 Task: Schedule a team meeting with a high priority, set the start date to 6/26/2023, and the due date to 7/1/2023. Include a detailed agenda in the description.
Action: Mouse moved to (18, 159)
Screenshot: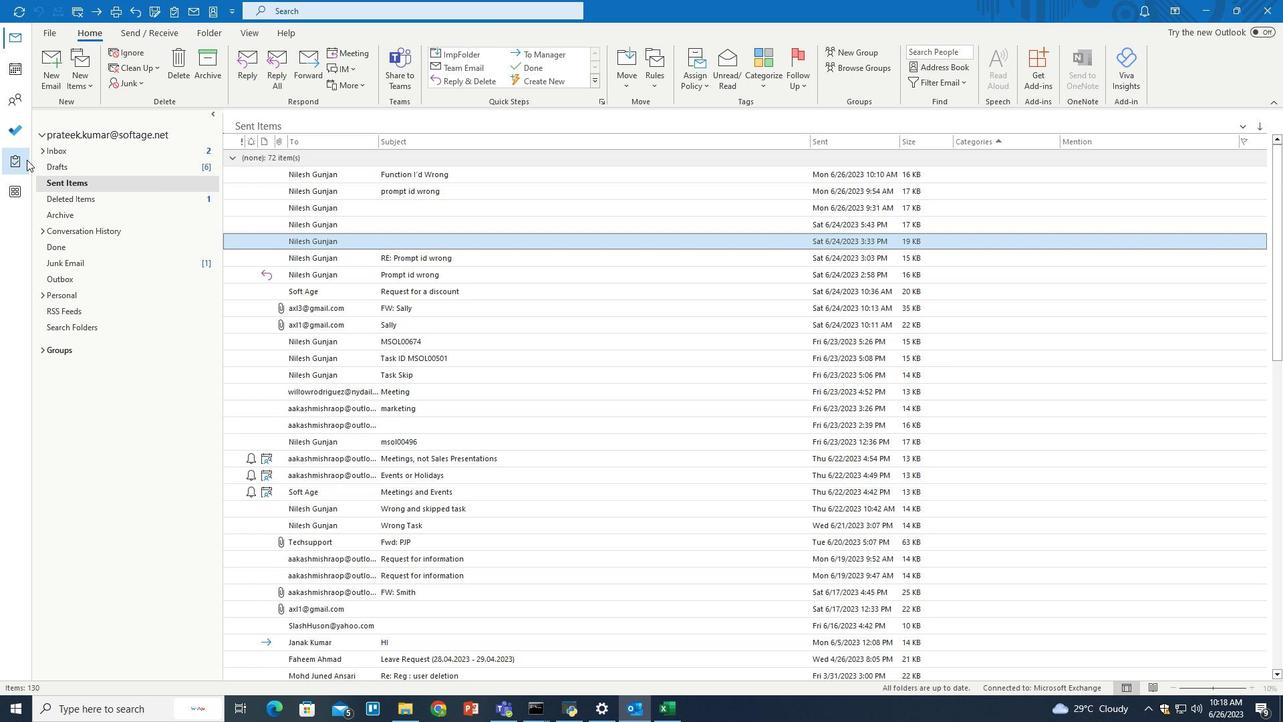 
Action: Mouse pressed left at (18, 159)
Screenshot: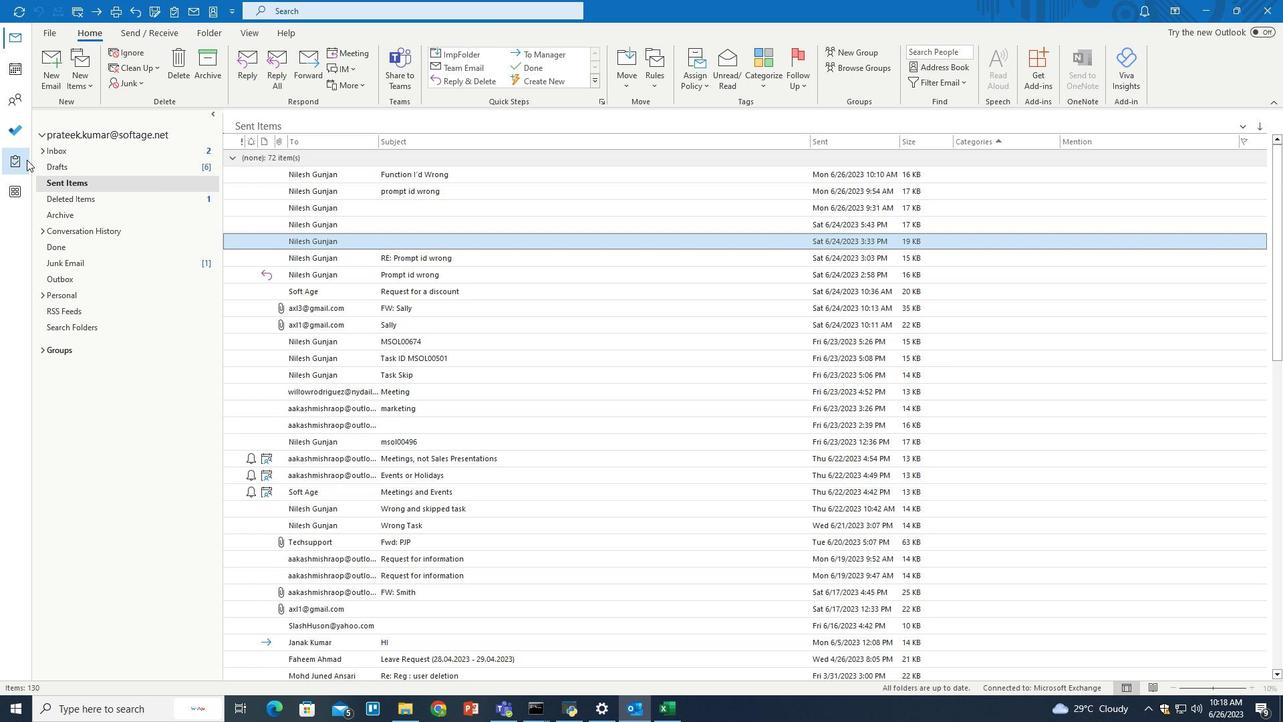 
Action: Mouse moved to (49, 54)
Screenshot: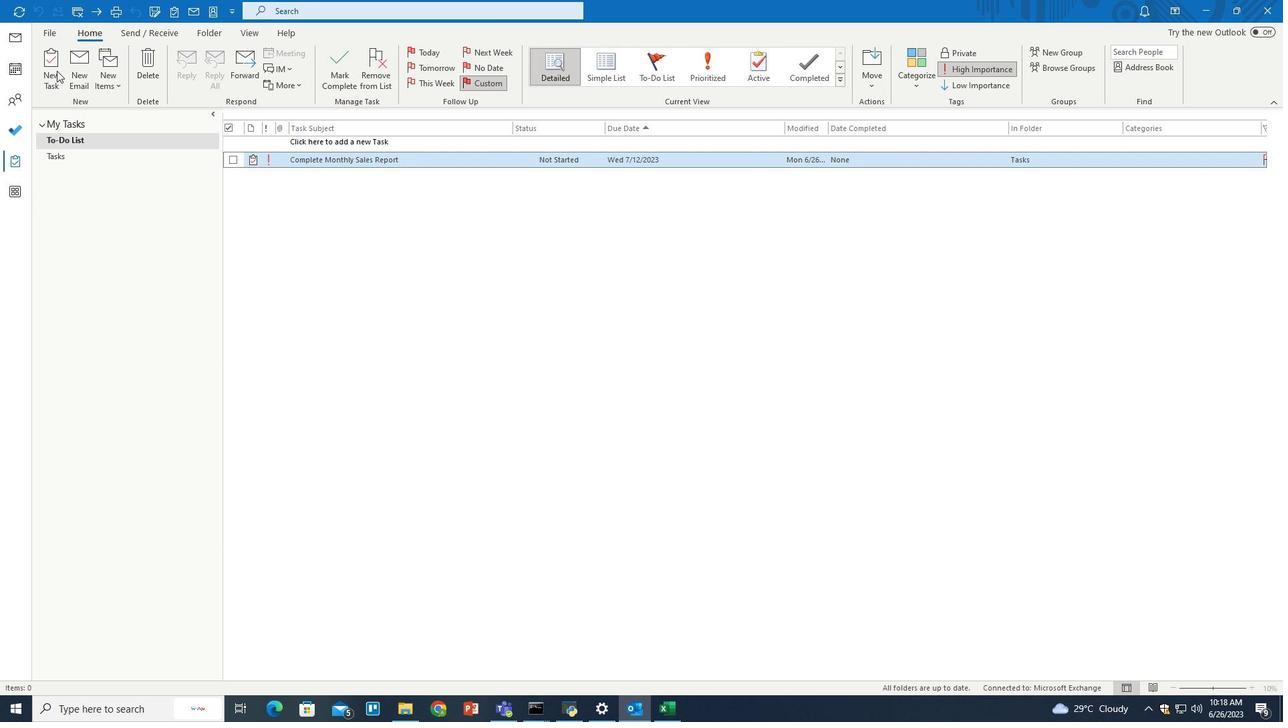 
Action: Mouse pressed left at (49, 54)
Screenshot: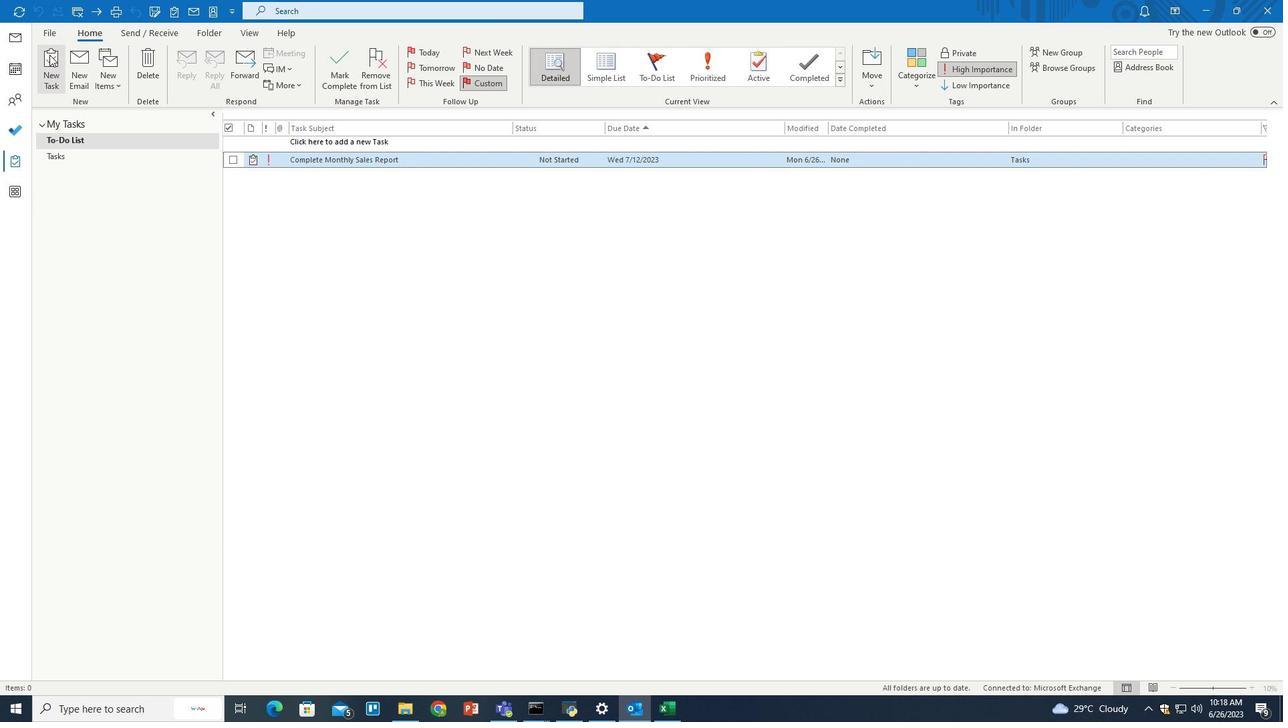 
Action: Mouse moved to (251, 141)
Screenshot: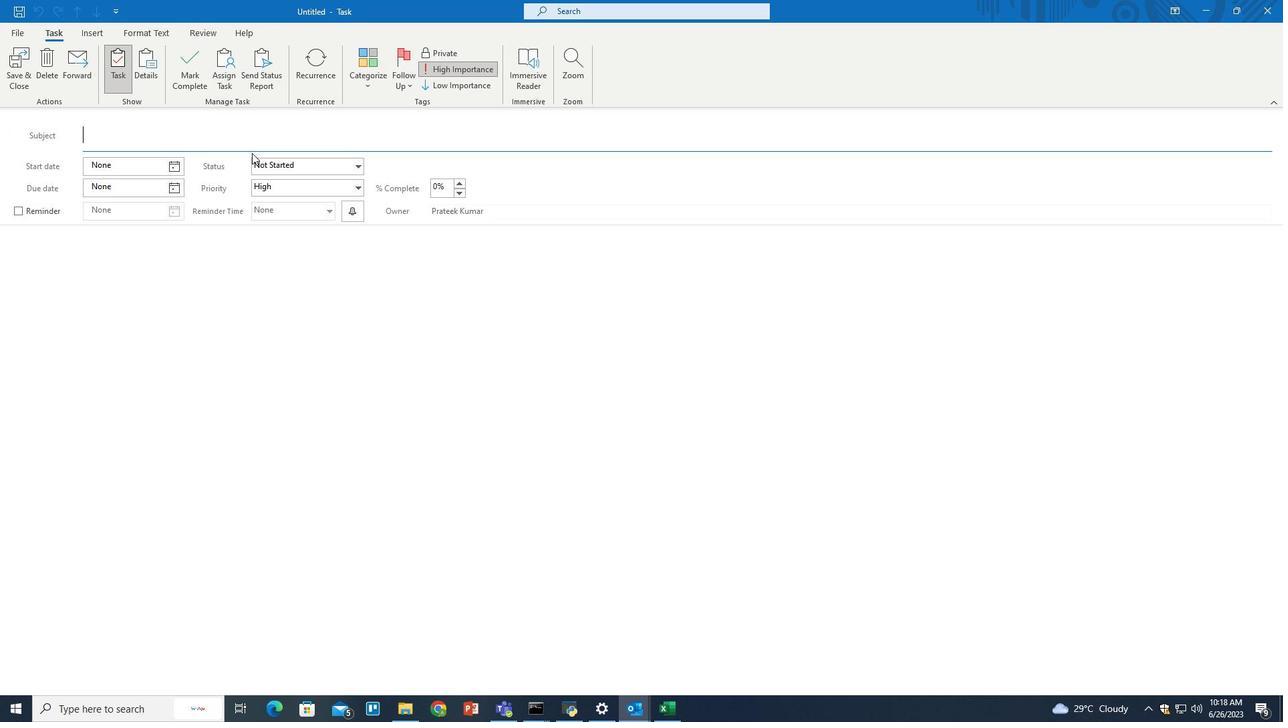 
Action: Mouse pressed left at (251, 141)
Screenshot: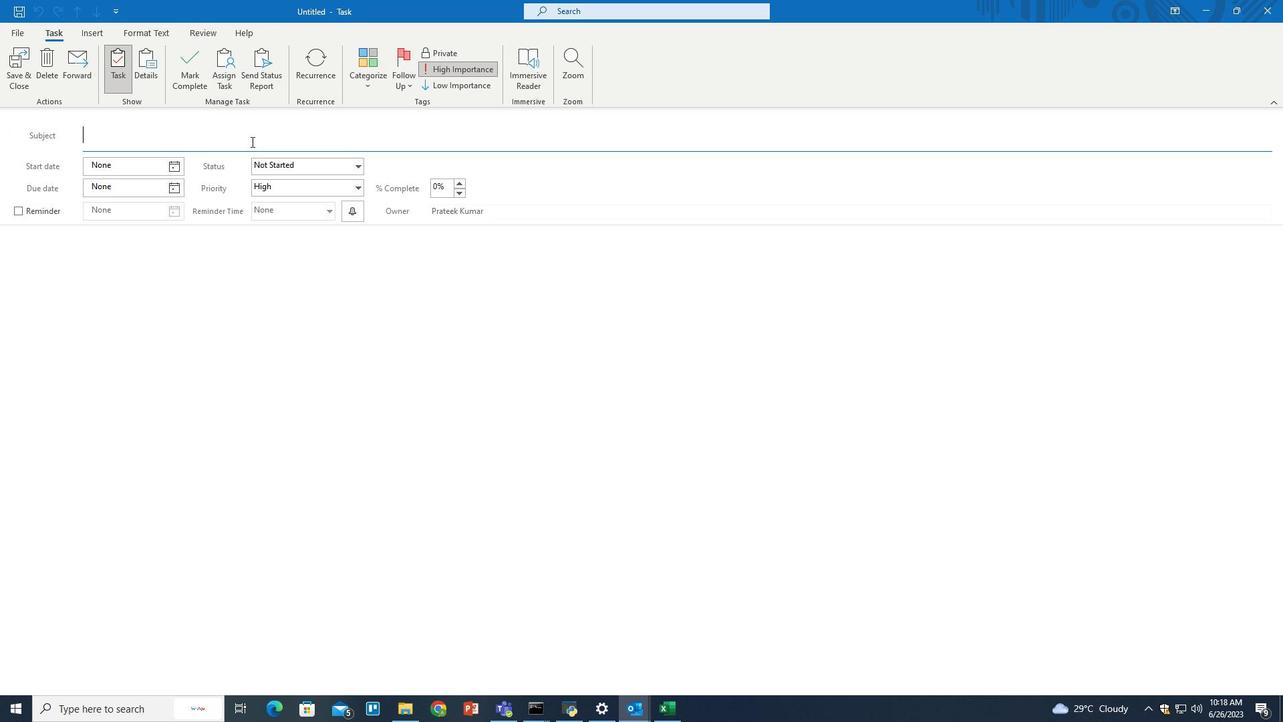 
Action: Key pressed <Key.shift>Schedule<Key.space><Key.shift>Team<Key.space><Key.shift>Meeting
Screenshot: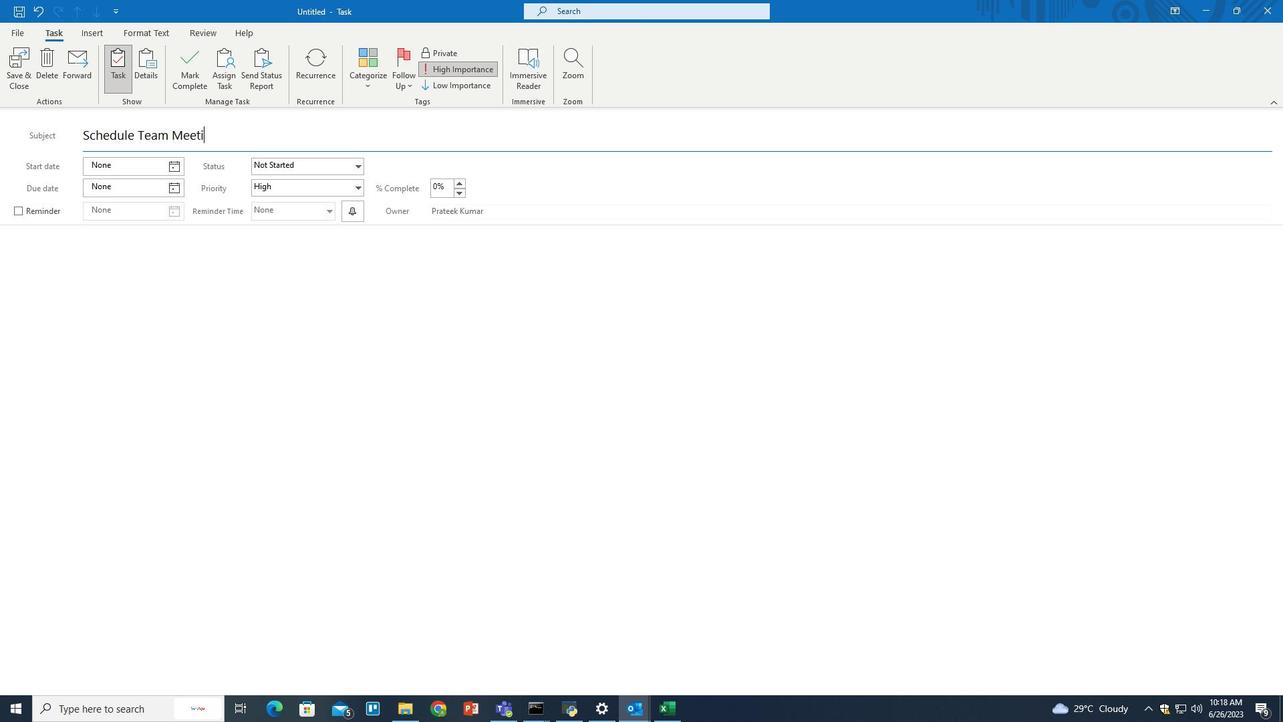 
Action: Mouse moved to (247, 251)
Screenshot: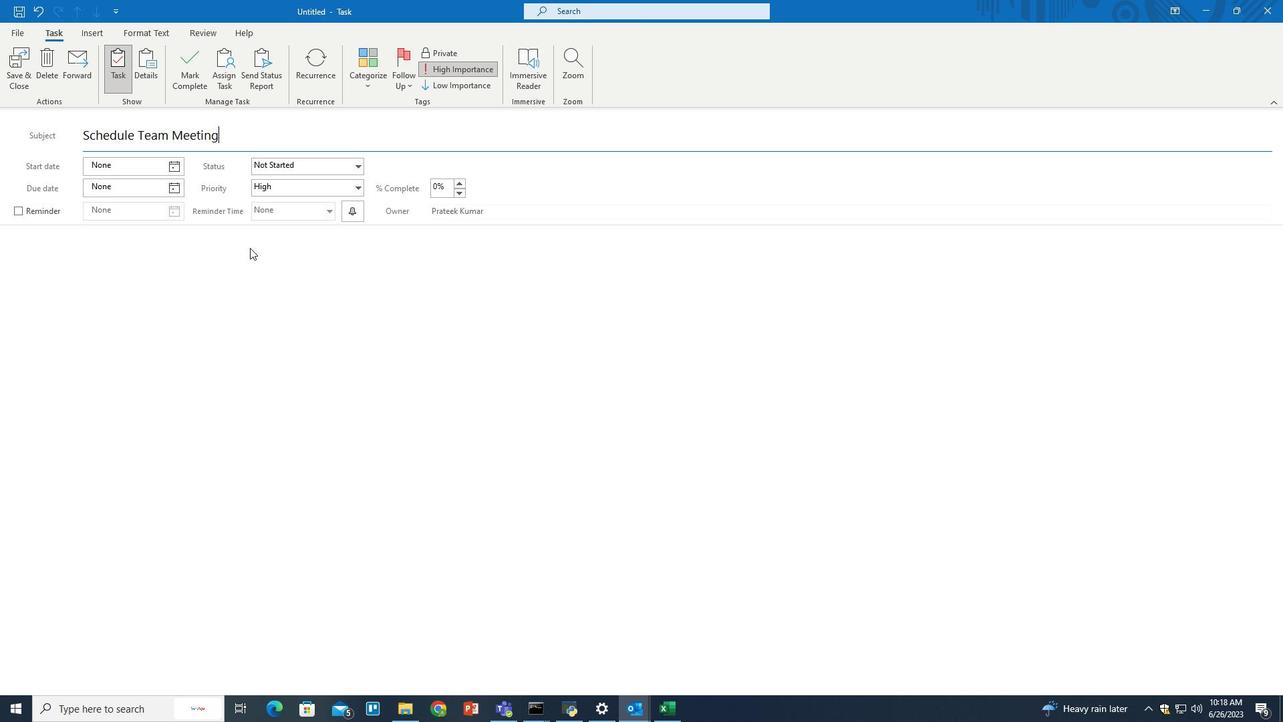 
Action: Mouse pressed left at (247, 251)
Screenshot: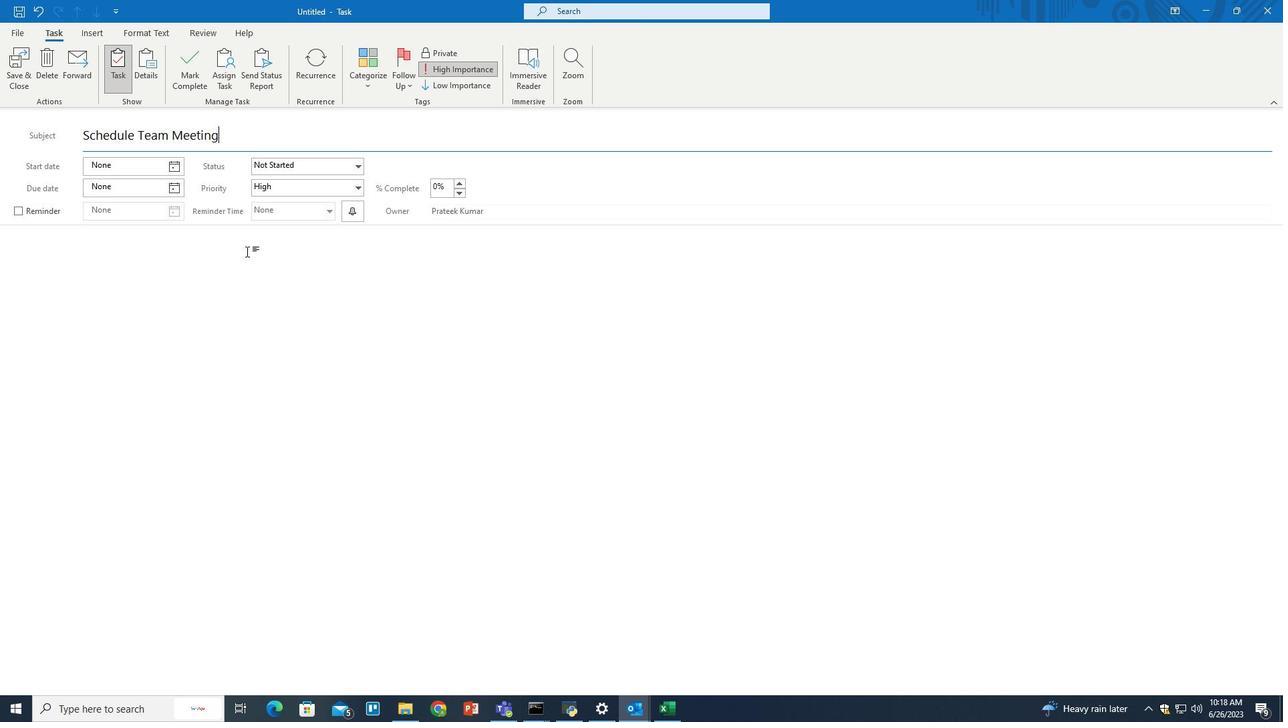 
Action: Key pressed <Key.shift>Coordinate<Key.space>a<Key.space>team<Key.space>meeting<Key.space>to<Key.space>discuss<Key.space>upcoming<Key.space>project<Key.space>milestones,<Key.space>asi<Key.backspace>sign<Key.space>tasks,<Key.space>and<Key.space>address<Key.space>any<Key.space>challenges.<Key.space><Key.shift>Set<Key.space>an<Key.space>agenda<Key.space>and<Key.space>a<Key.backspace>share<Key.space>it<Key.space>with<Key.space>team<Key.space>members.
Screenshot: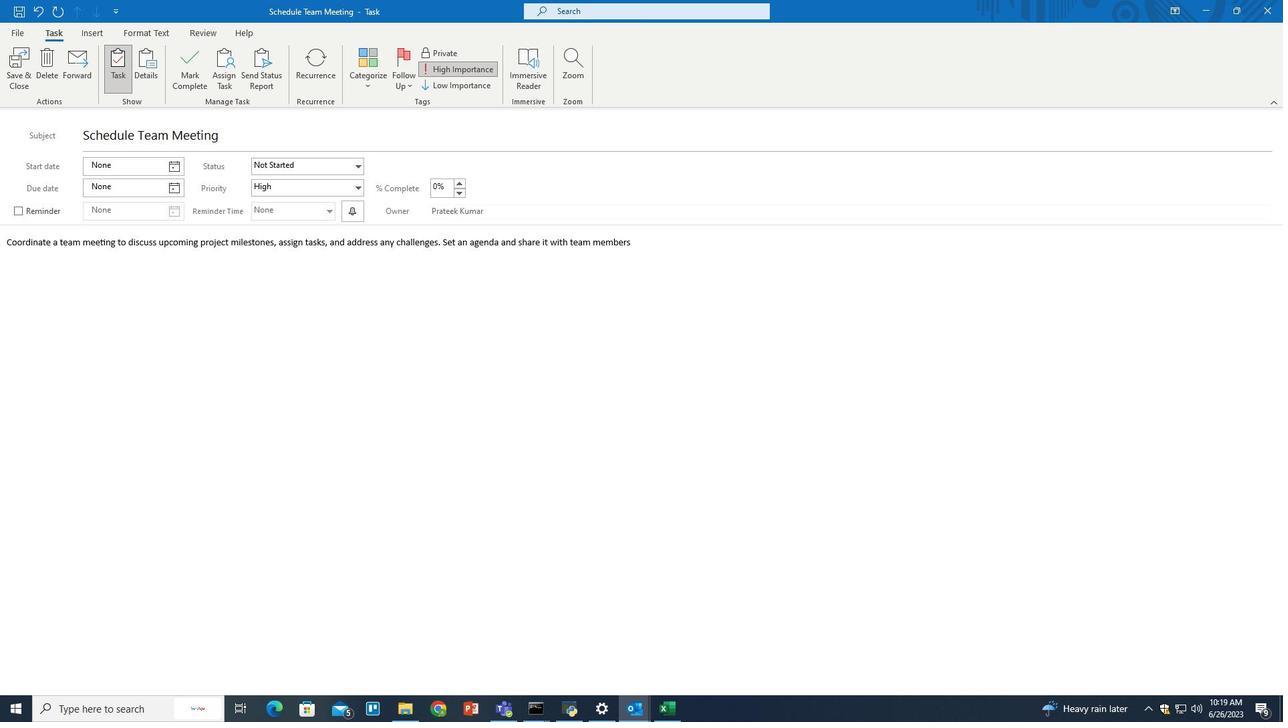 
Action: Mouse moved to (169, 166)
Screenshot: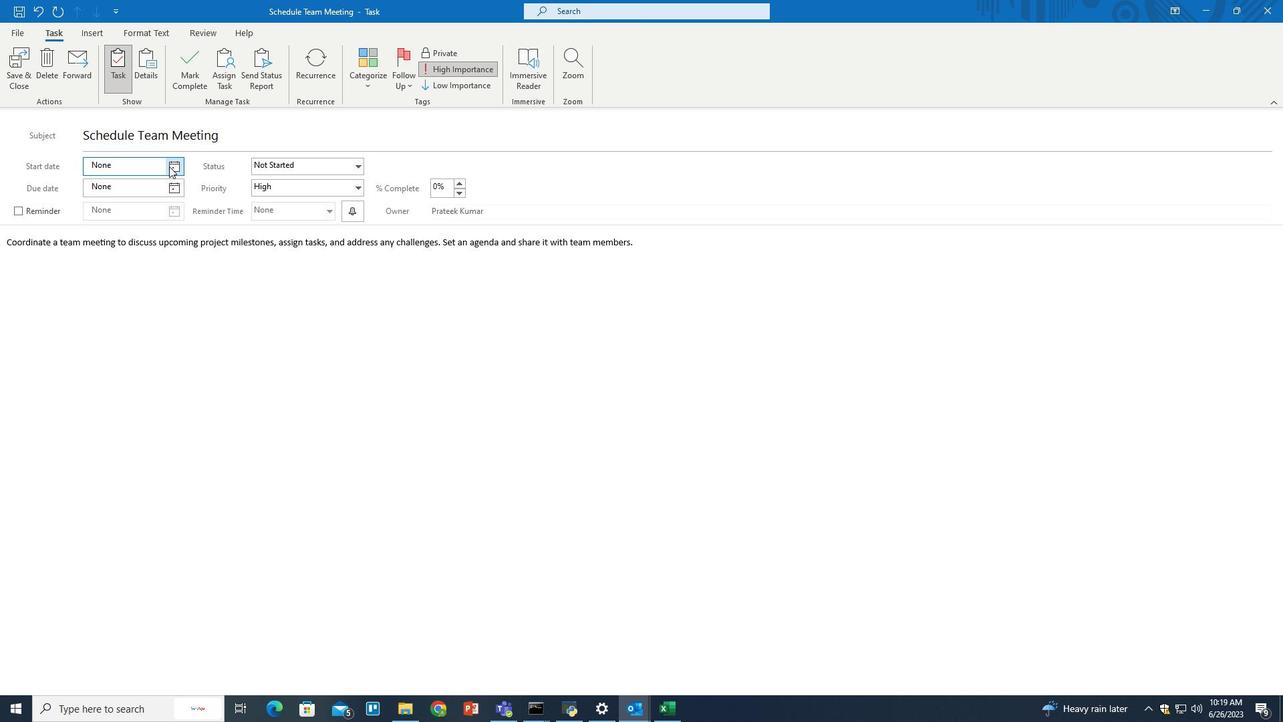 
Action: Mouse pressed left at (169, 166)
Screenshot: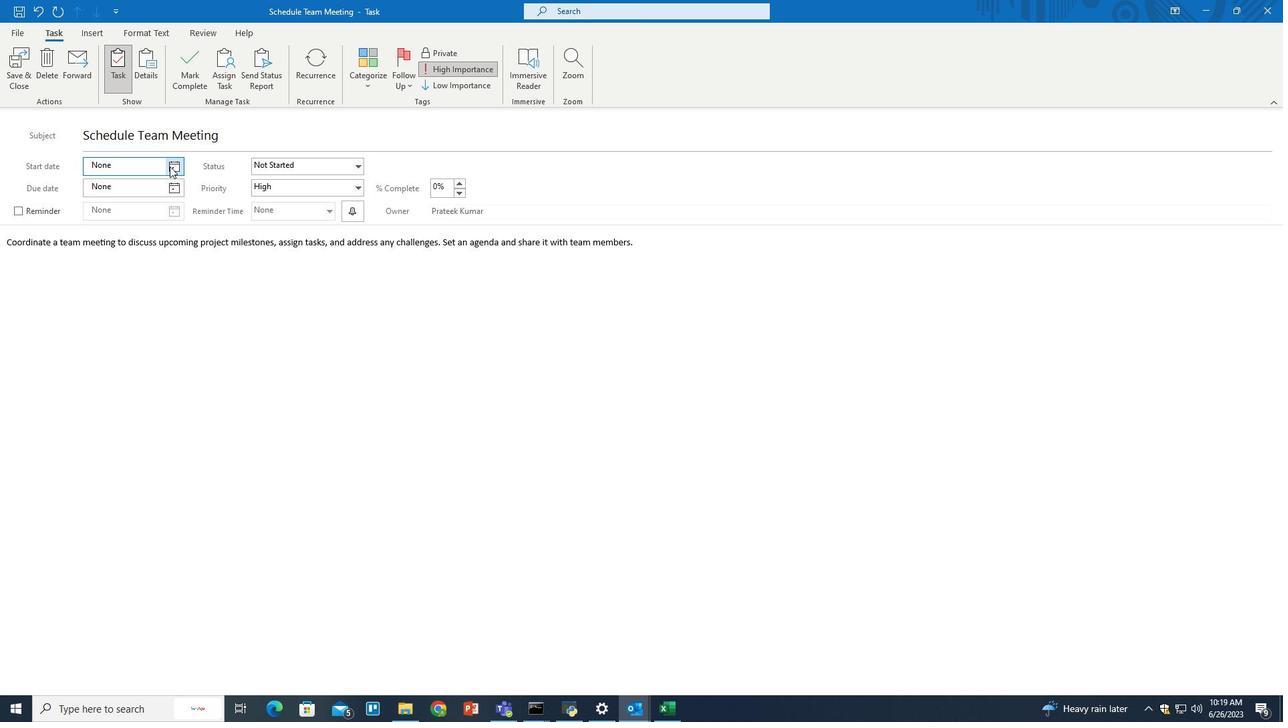 
Action: Mouse moved to (77, 314)
Screenshot: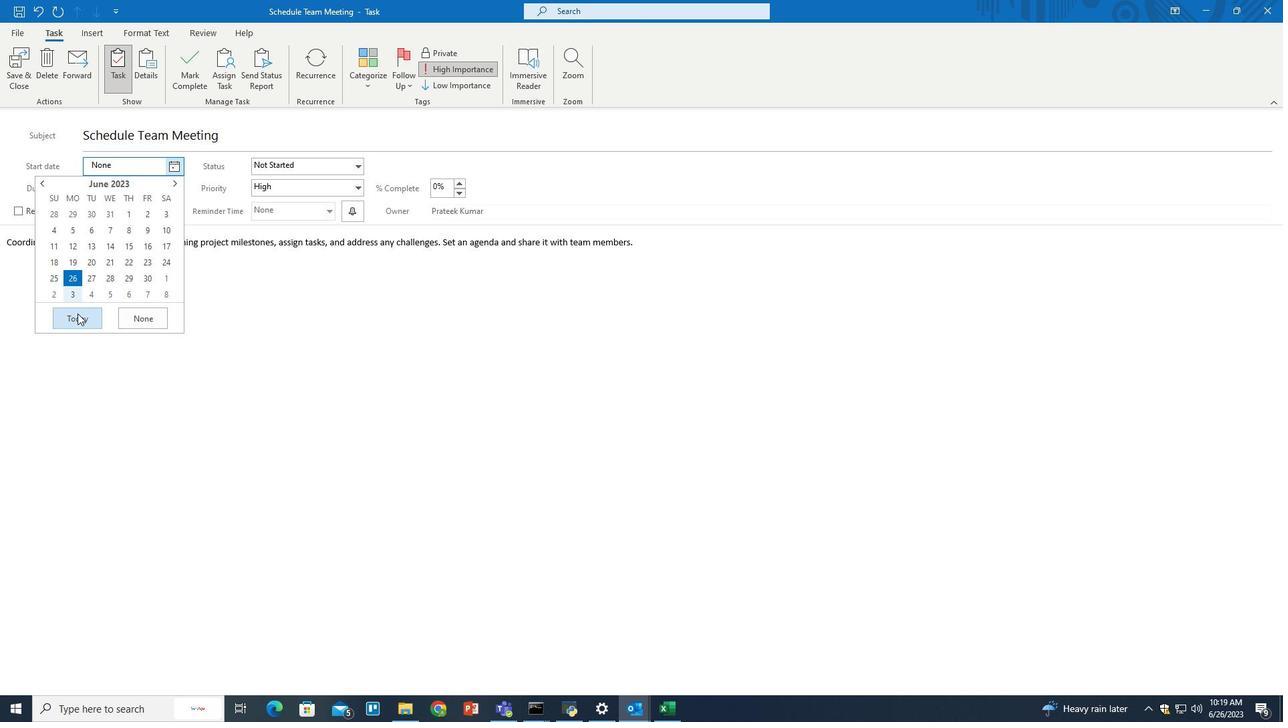 
Action: Mouse pressed left at (77, 314)
Screenshot: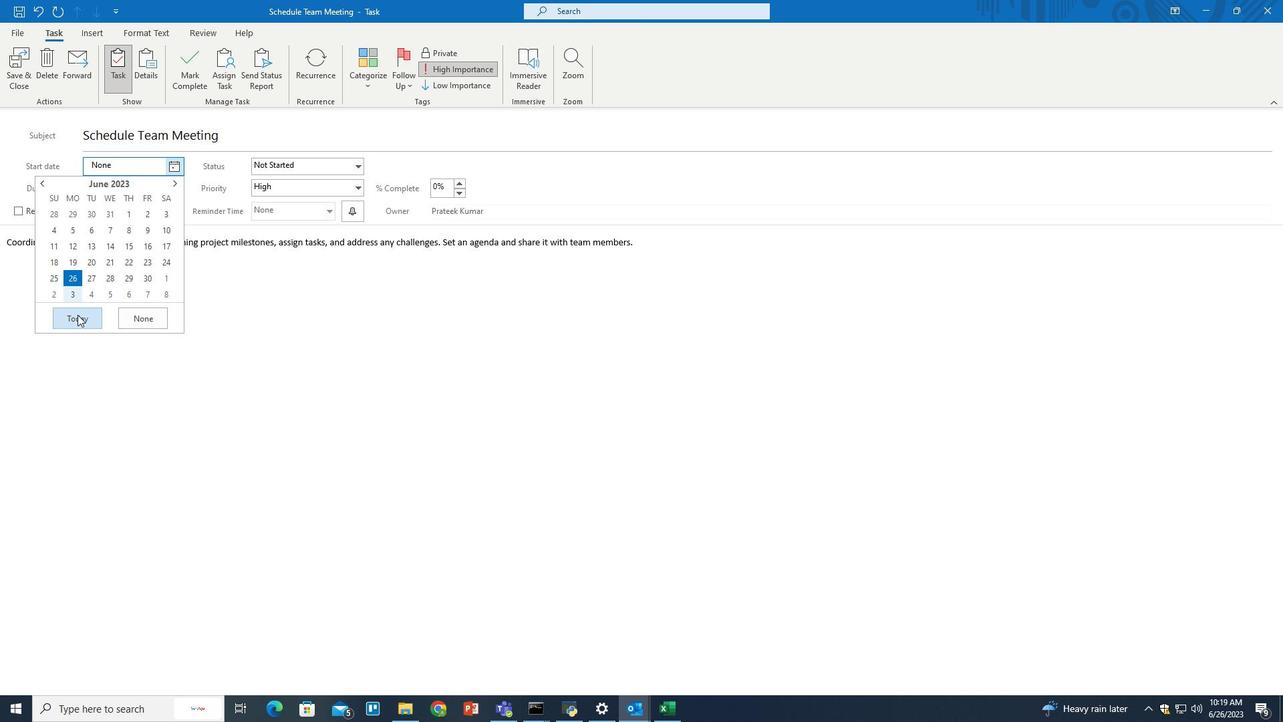 
Action: Mouse moved to (179, 198)
Screenshot: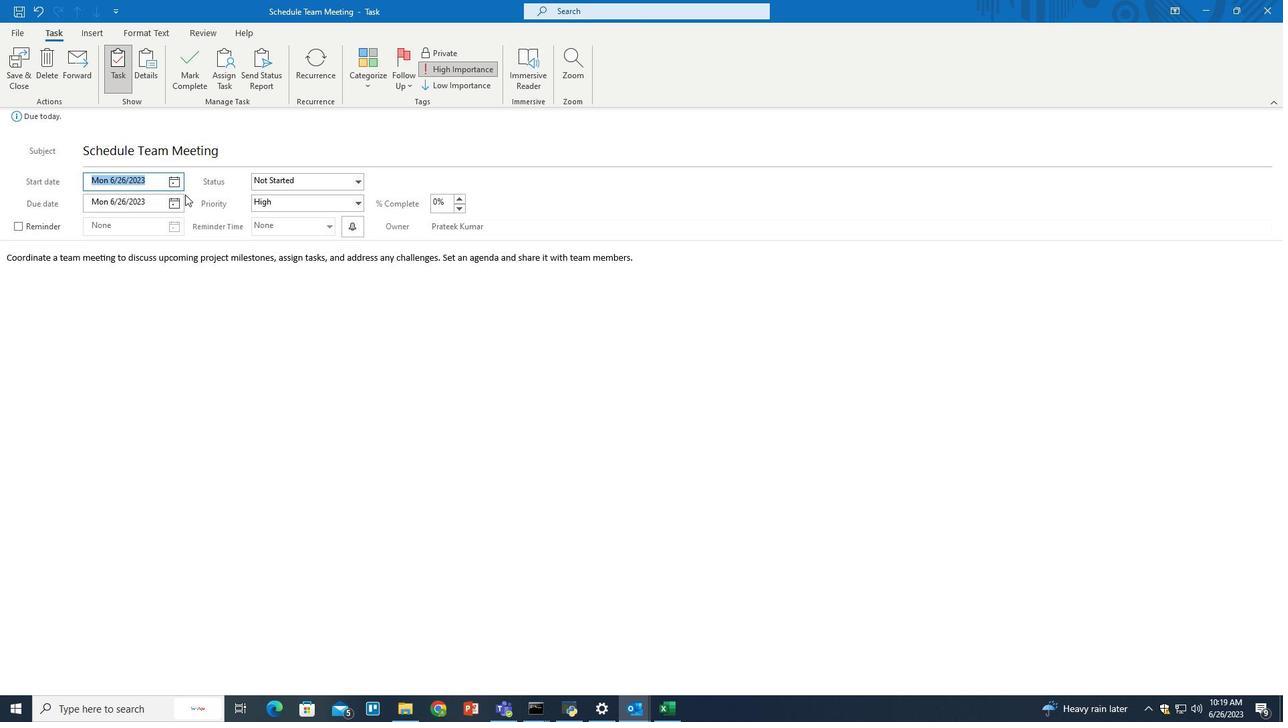 
Action: Mouse pressed left at (179, 198)
Screenshot: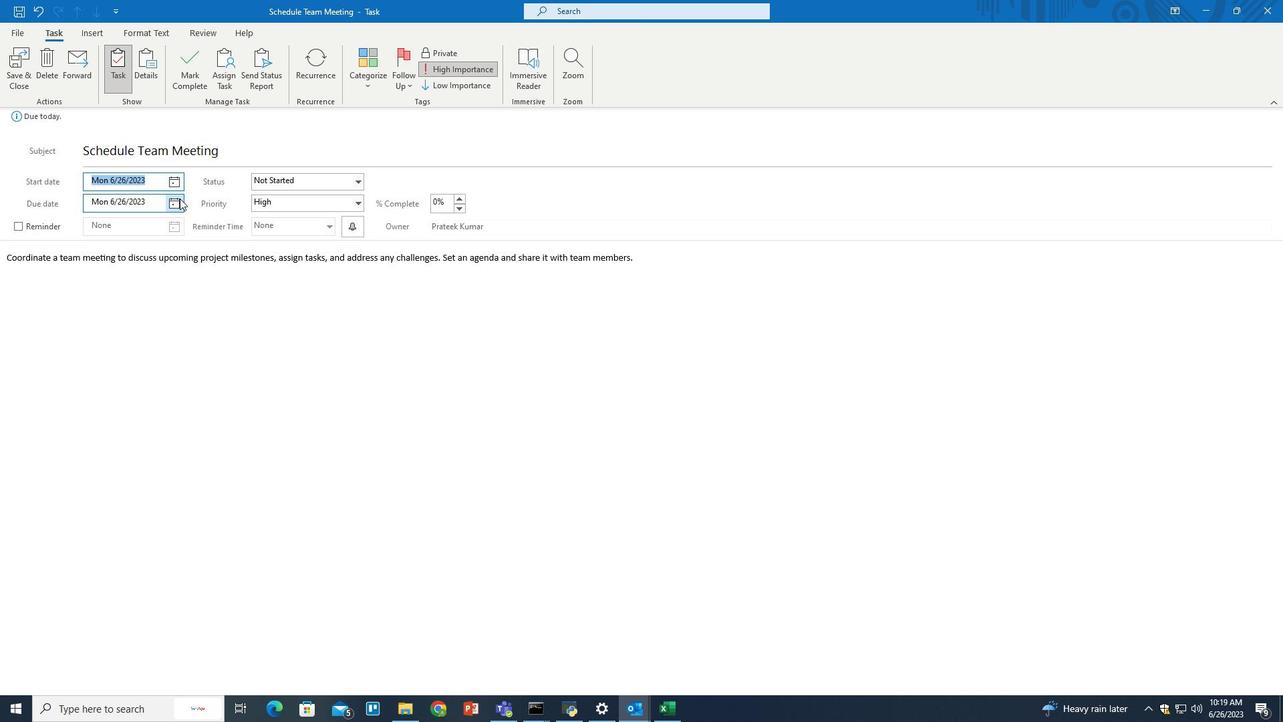 
Action: Mouse moved to (173, 223)
Screenshot: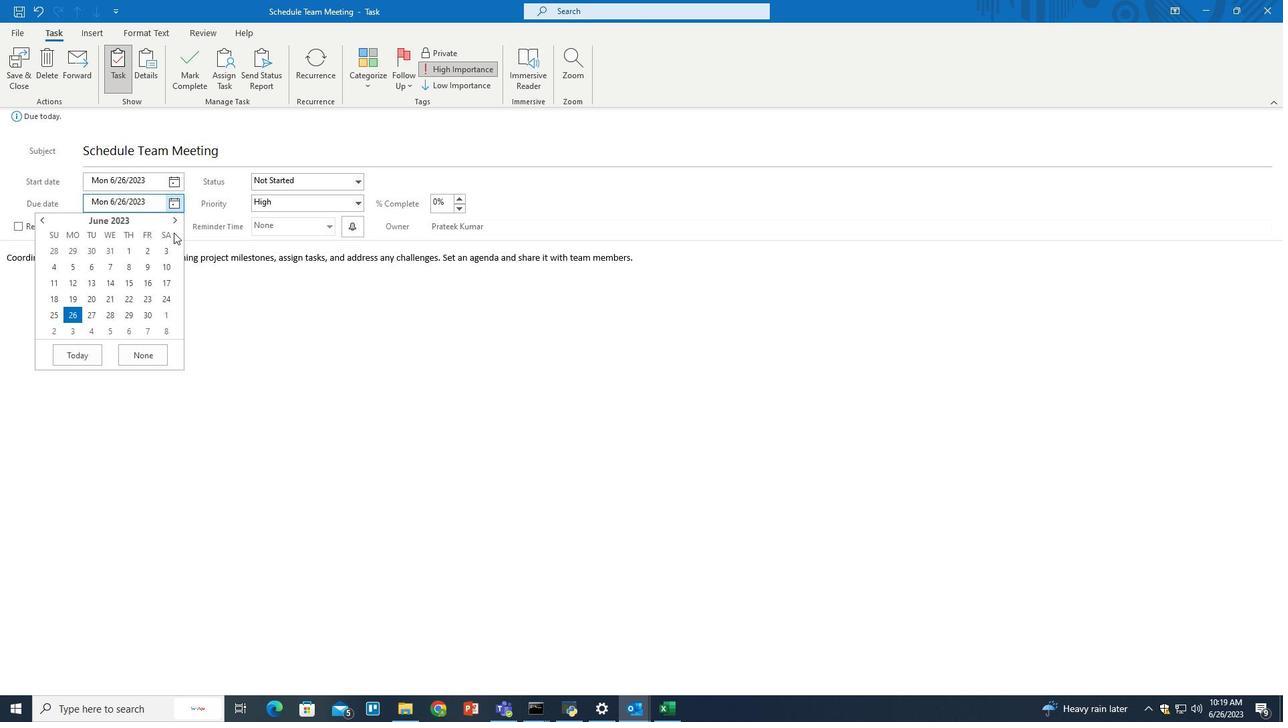 
Action: Mouse pressed left at (173, 223)
Screenshot: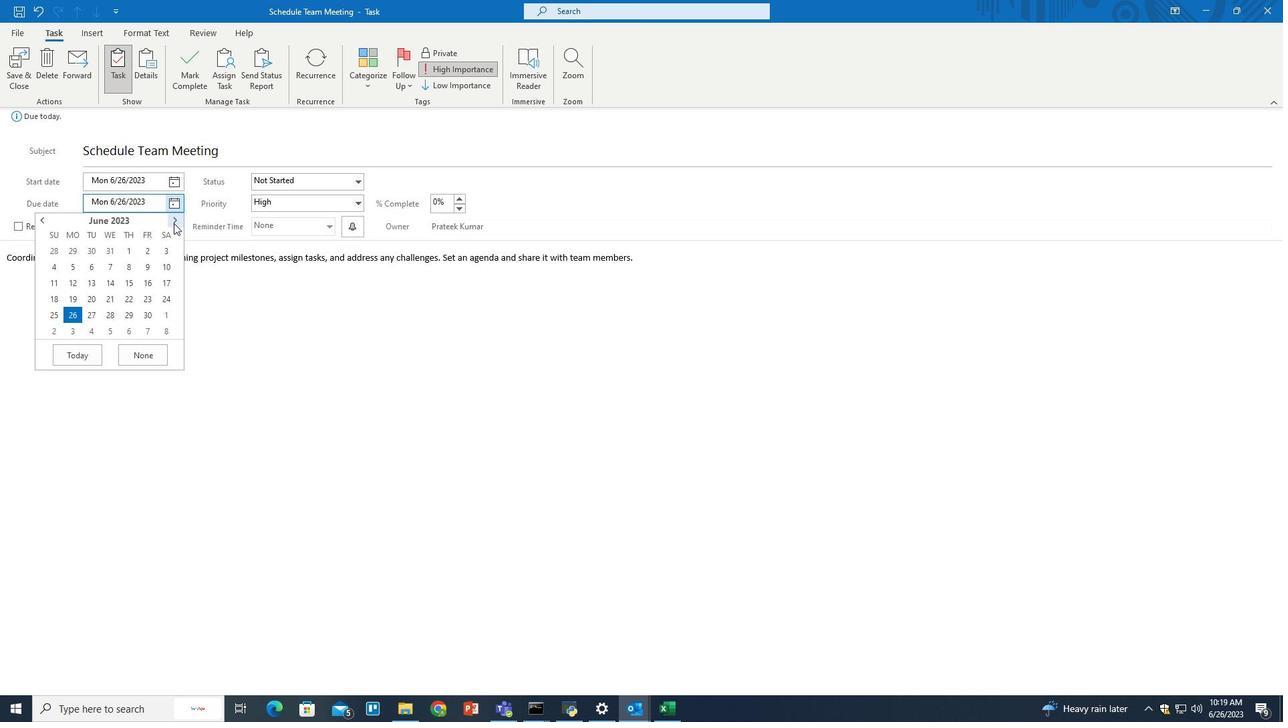 
Action: Mouse moved to (165, 246)
Screenshot: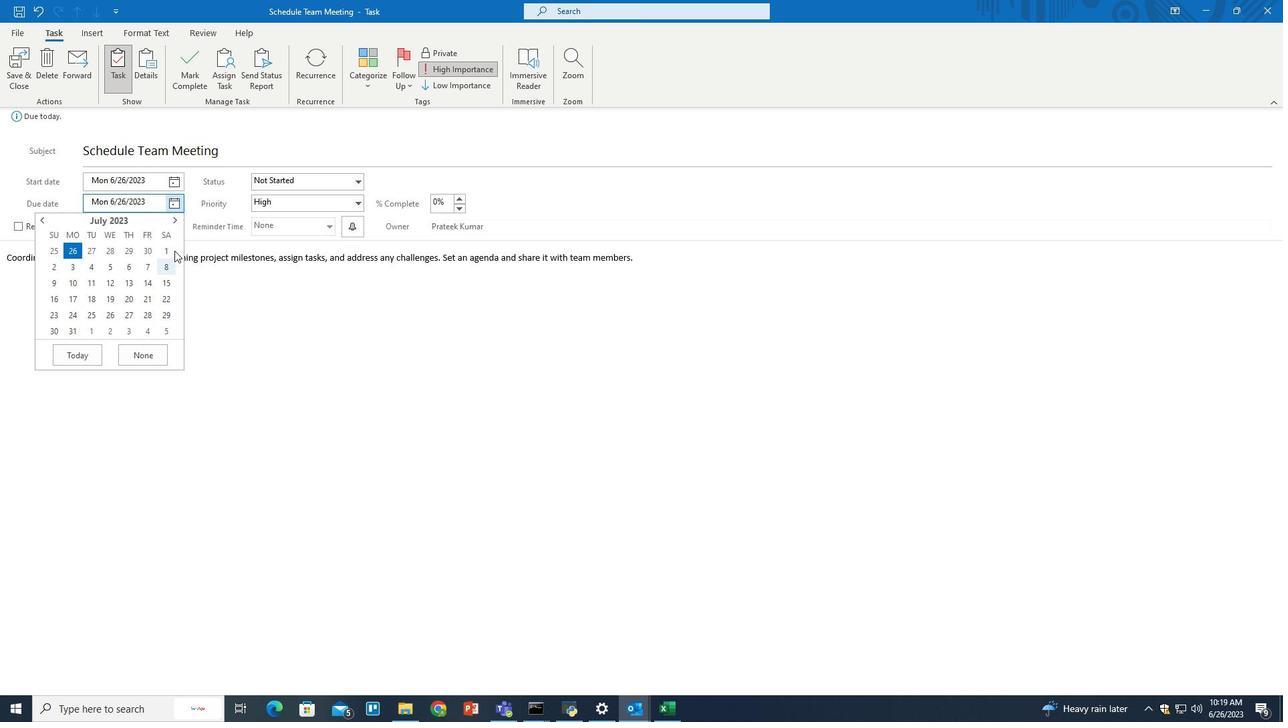 
Action: Mouse pressed left at (165, 246)
Screenshot: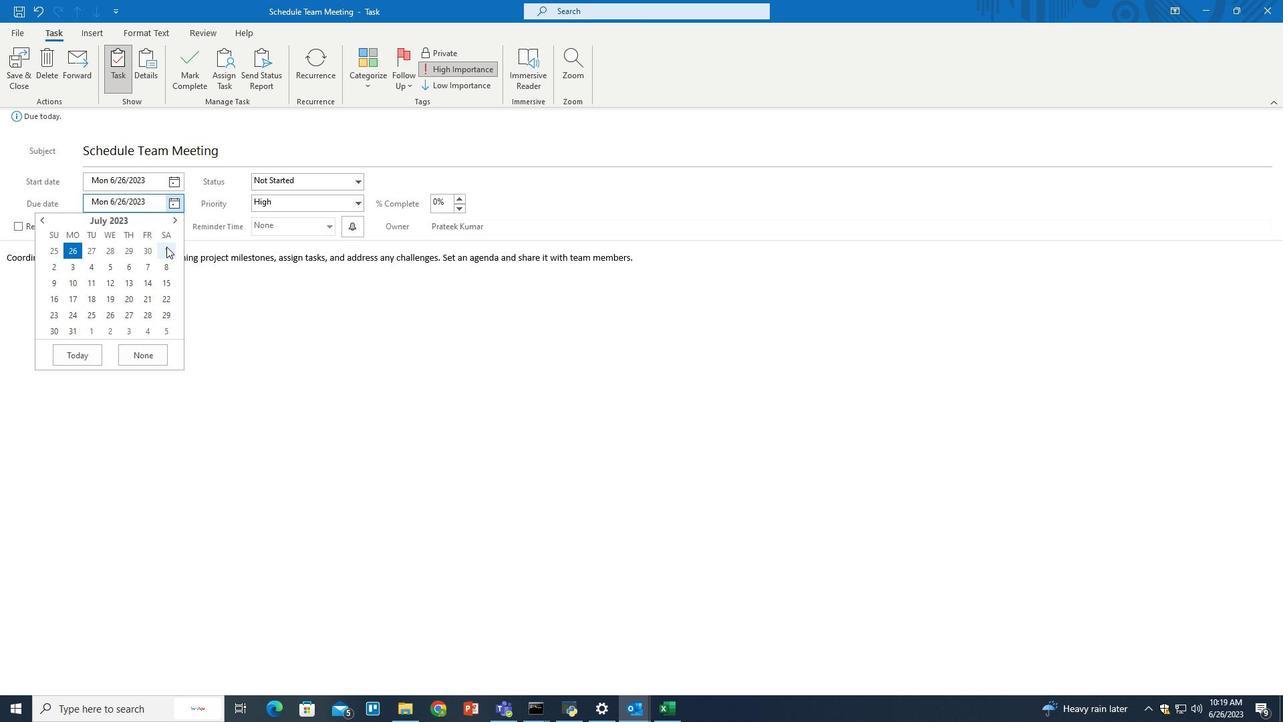 
Action: Mouse moved to (355, 203)
Screenshot: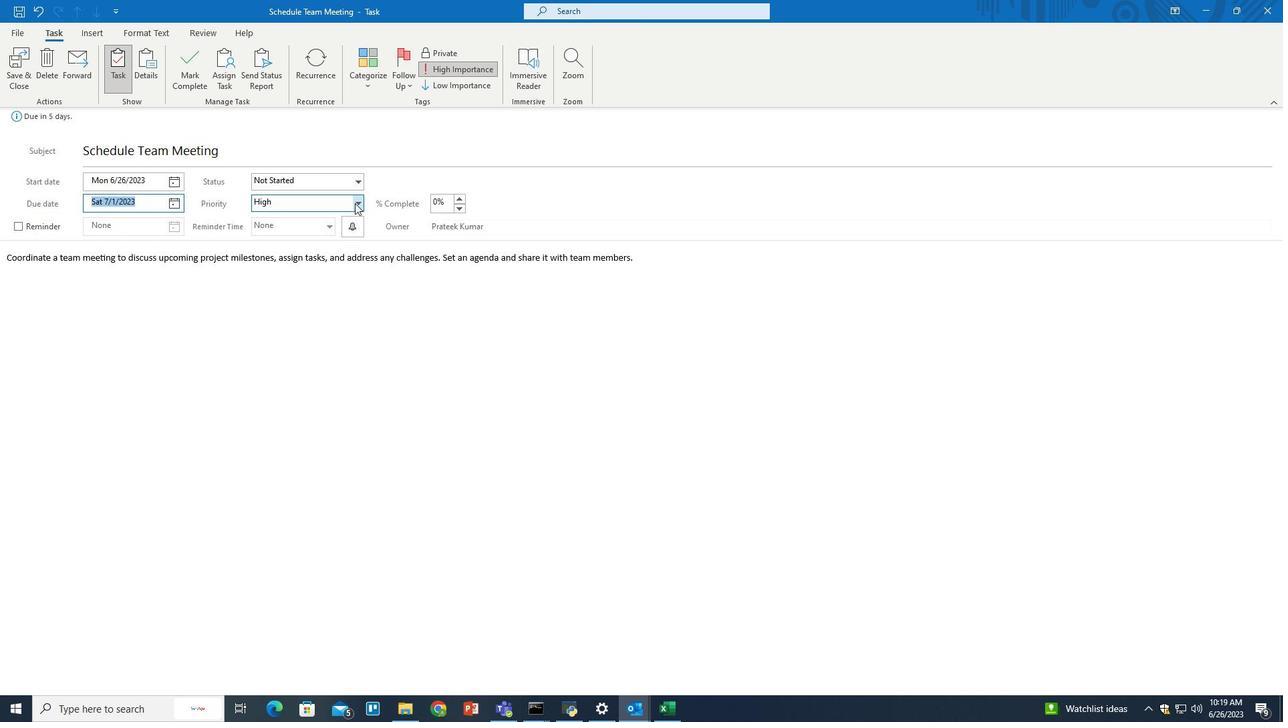 
Action: Mouse pressed left at (355, 203)
Screenshot: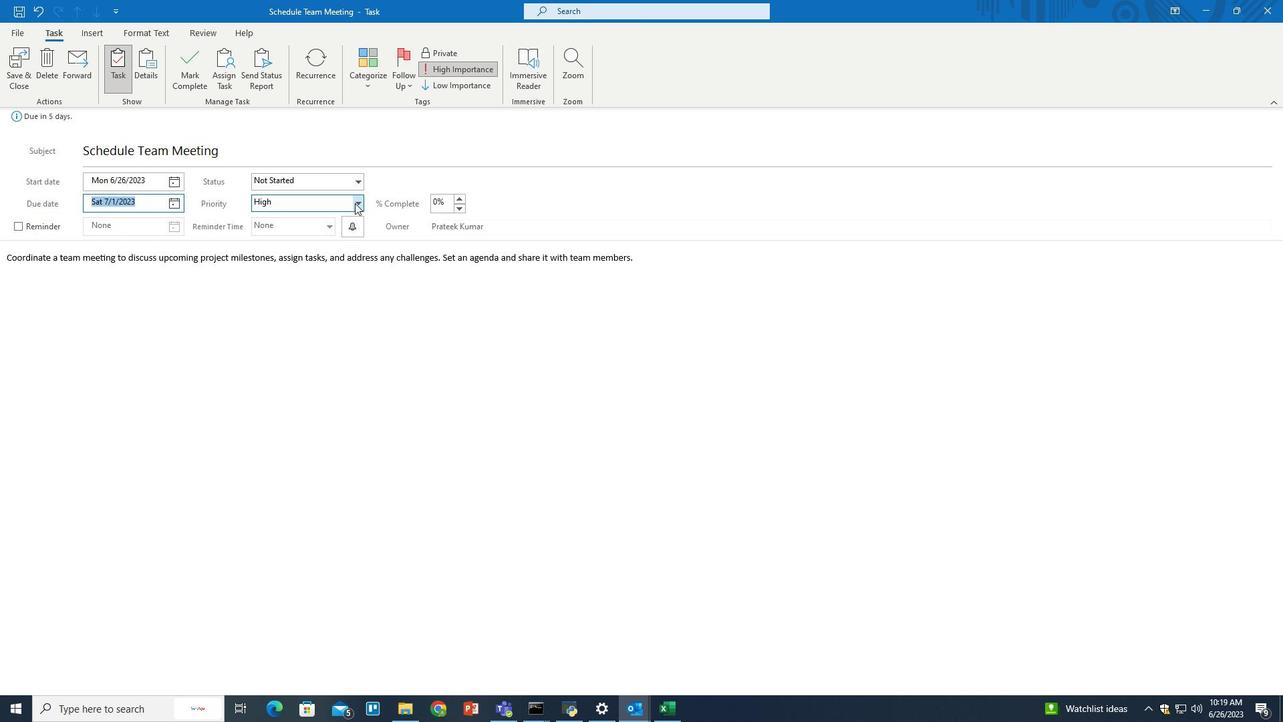 
Action: Mouse moved to (299, 225)
Screenshot: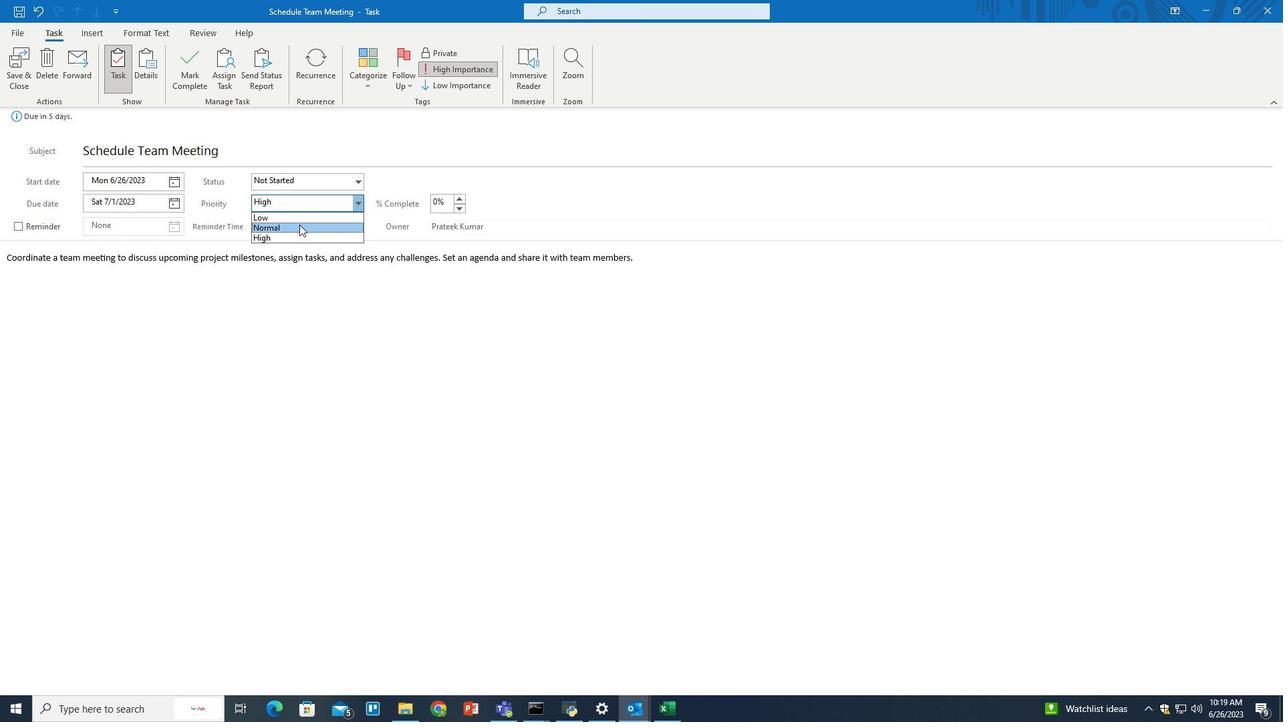 
Action: Mouse pressed left at (299, 225)
Screenshot: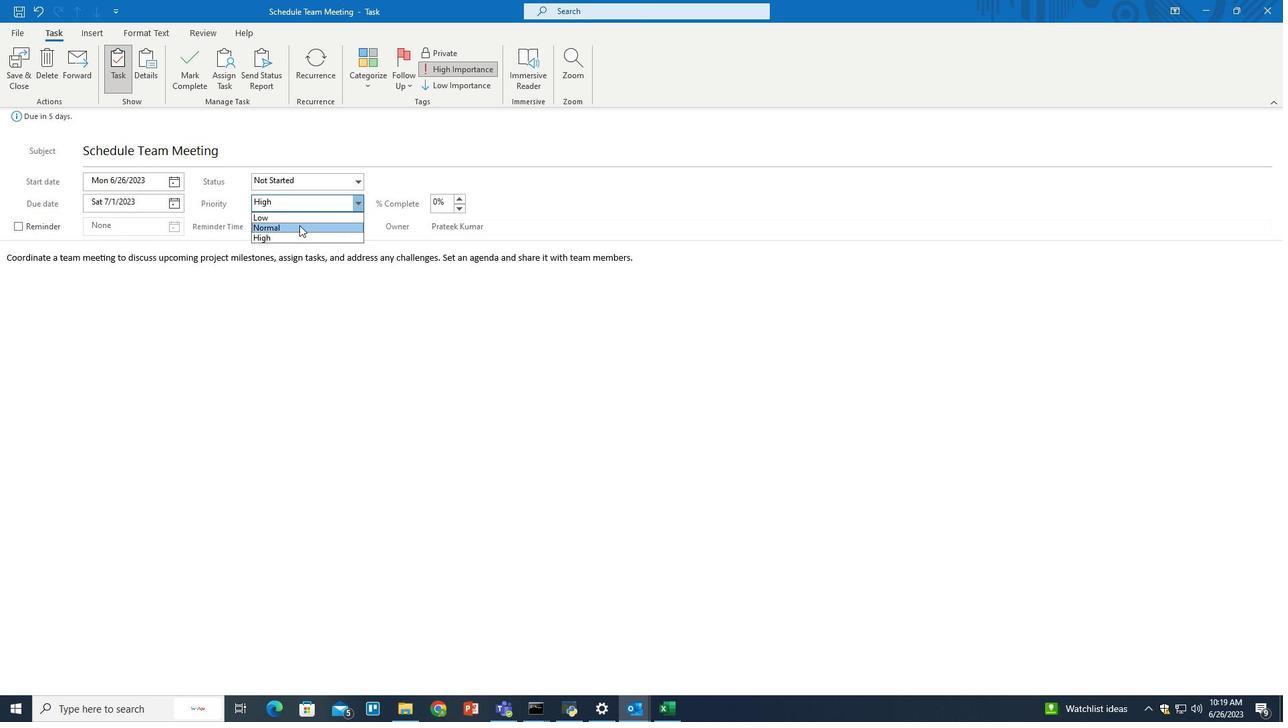
Action: Mouse moved to (356, 174)
Screenshot: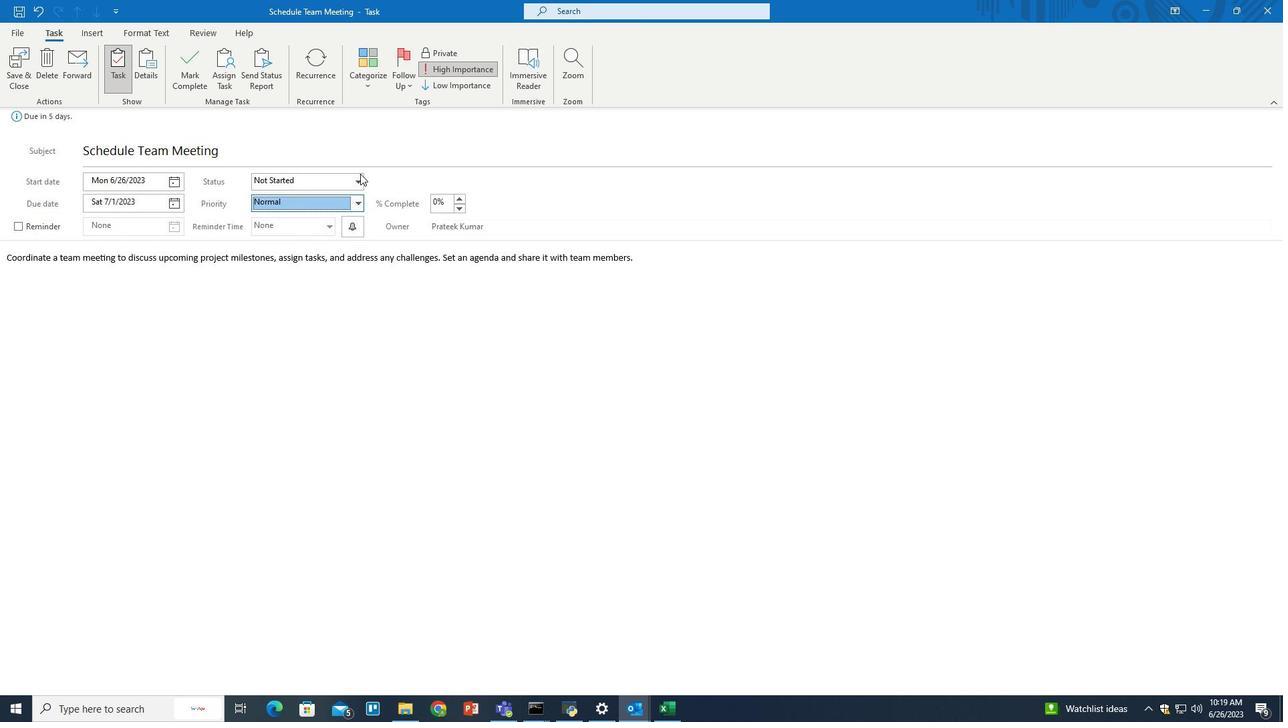 
Action: Mouse pressed left at (356, 174)
Screenshot: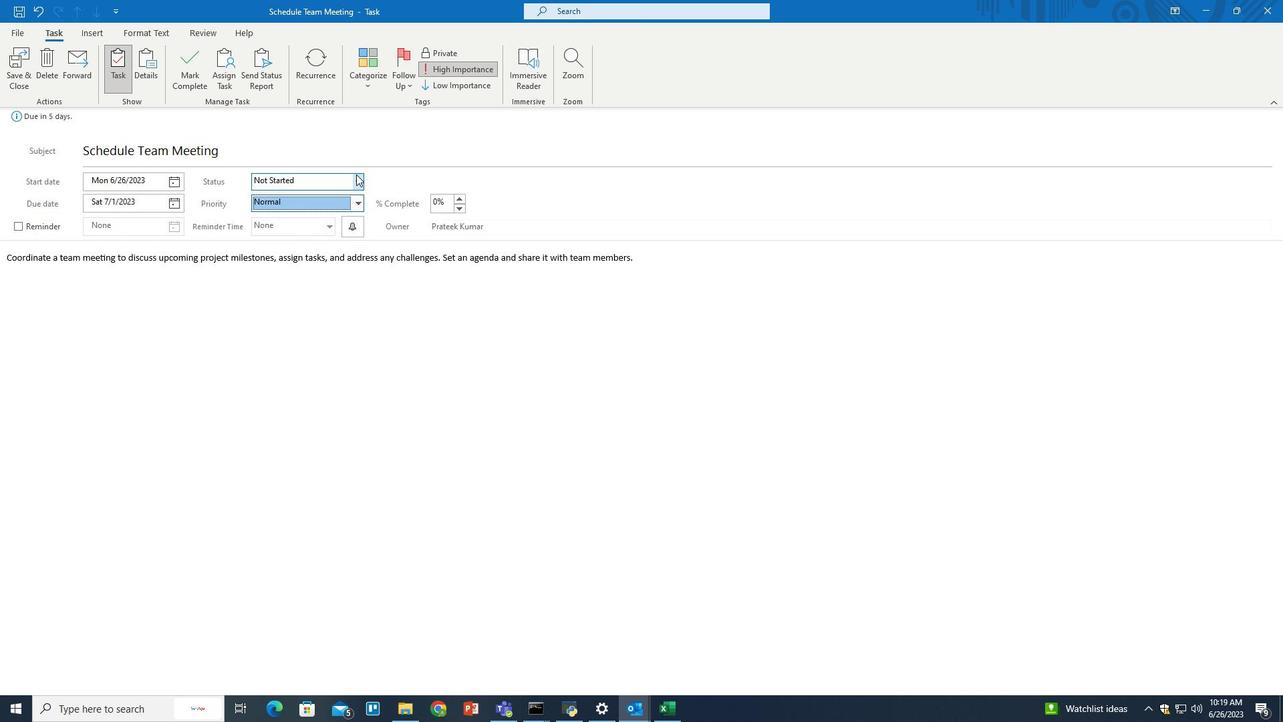 
Action: Mouse moved to (304, 204)
Screenshot: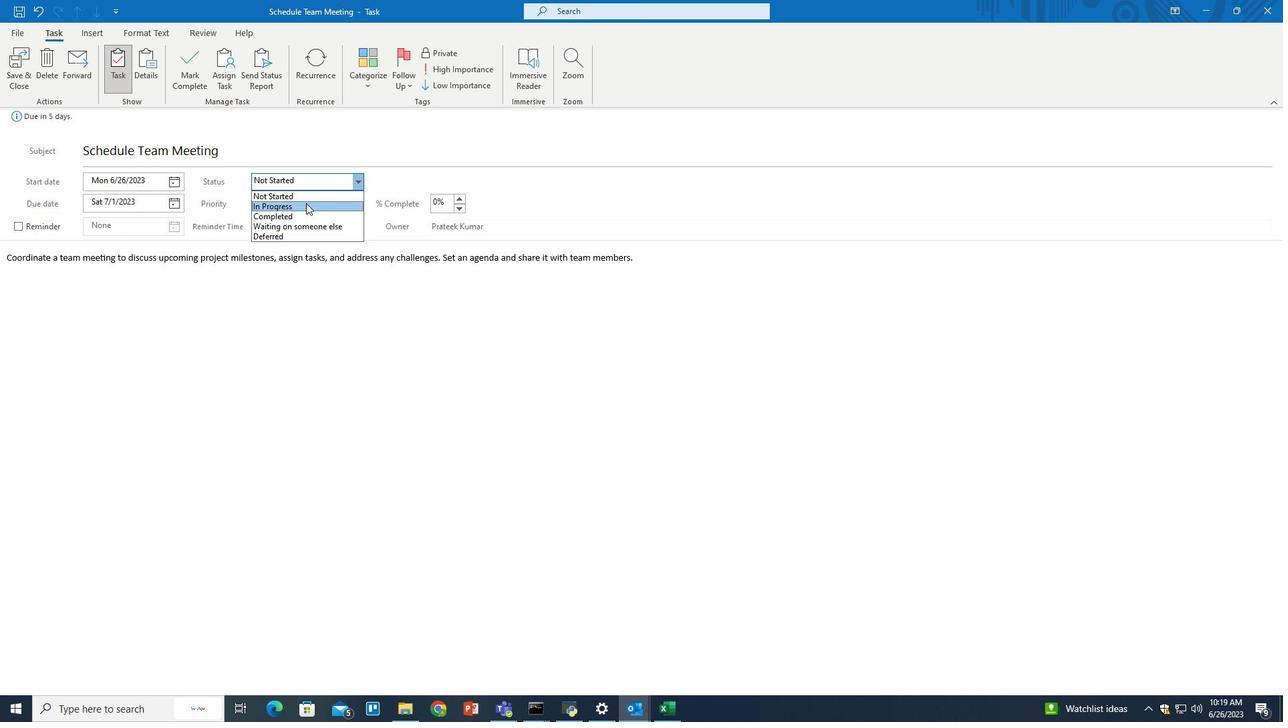 
Action: Mouse pressed left at (304, 204)
Screenshot: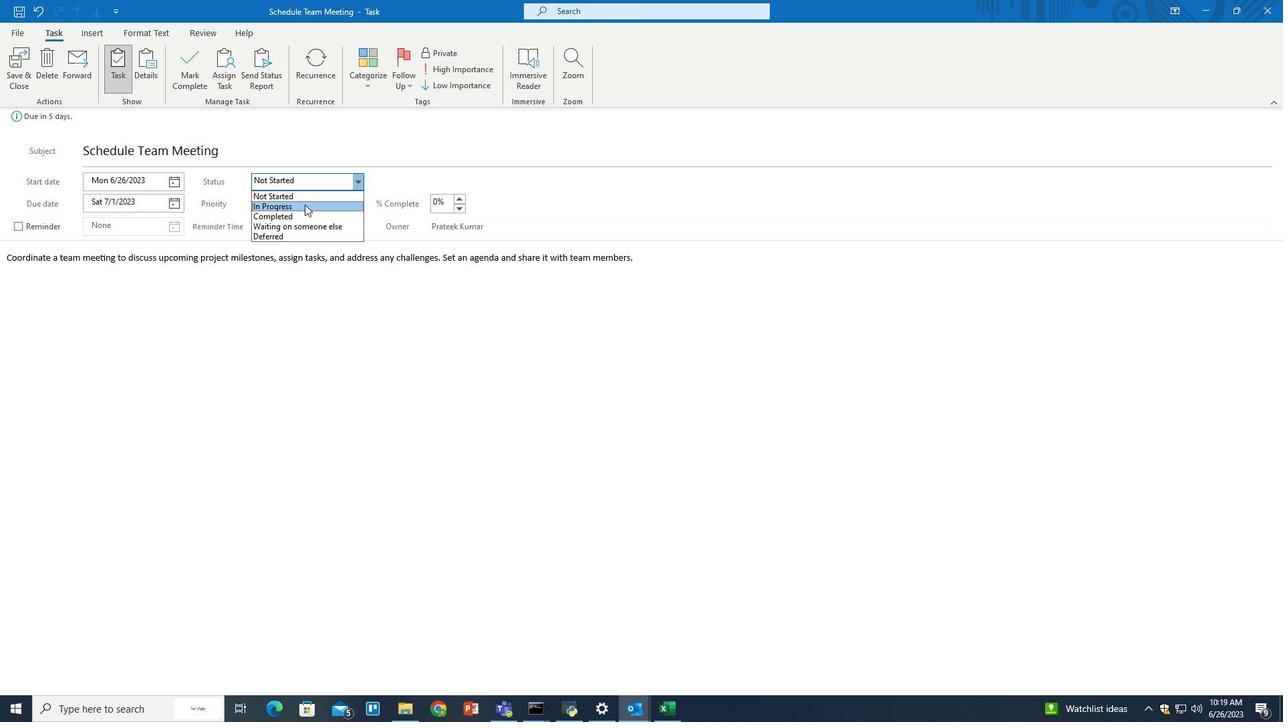 
Action: Mouse moved to (24, 65)
Screenshot: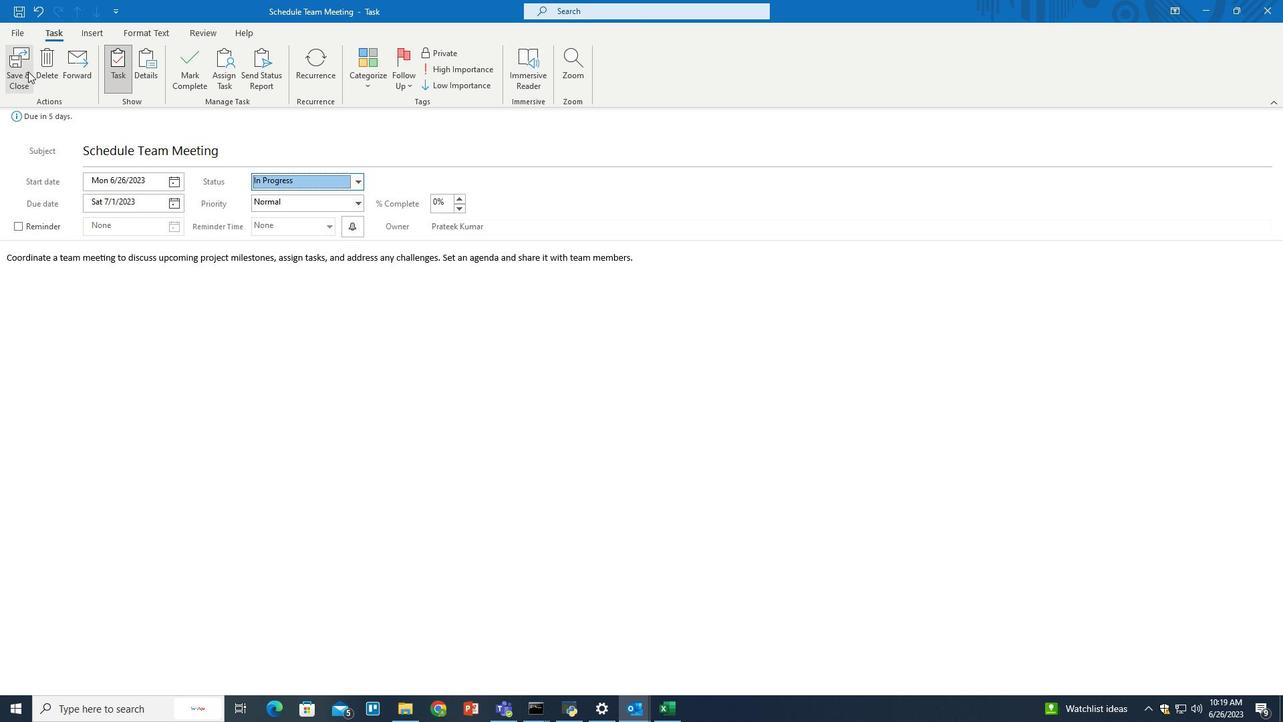 
Action: Mouse pressed left at (24, 65)
Screenshot: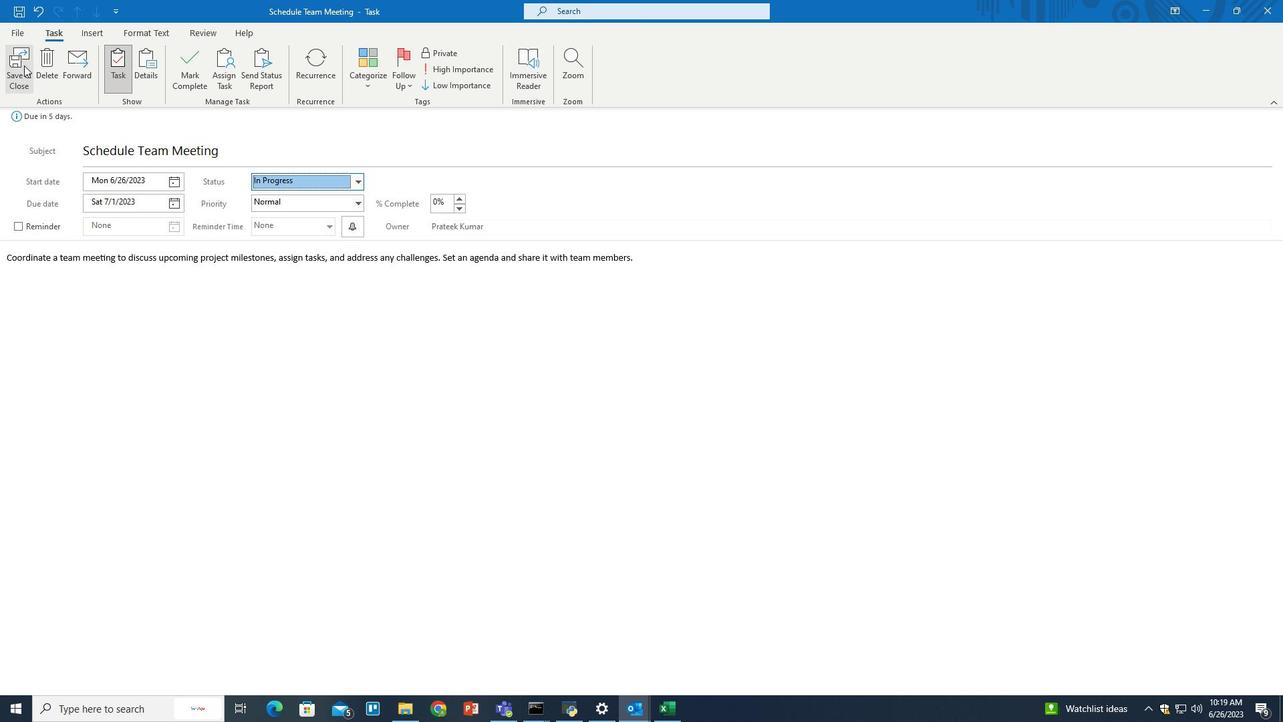 
Action: Mouse moved to (651, 400)
Screenshot: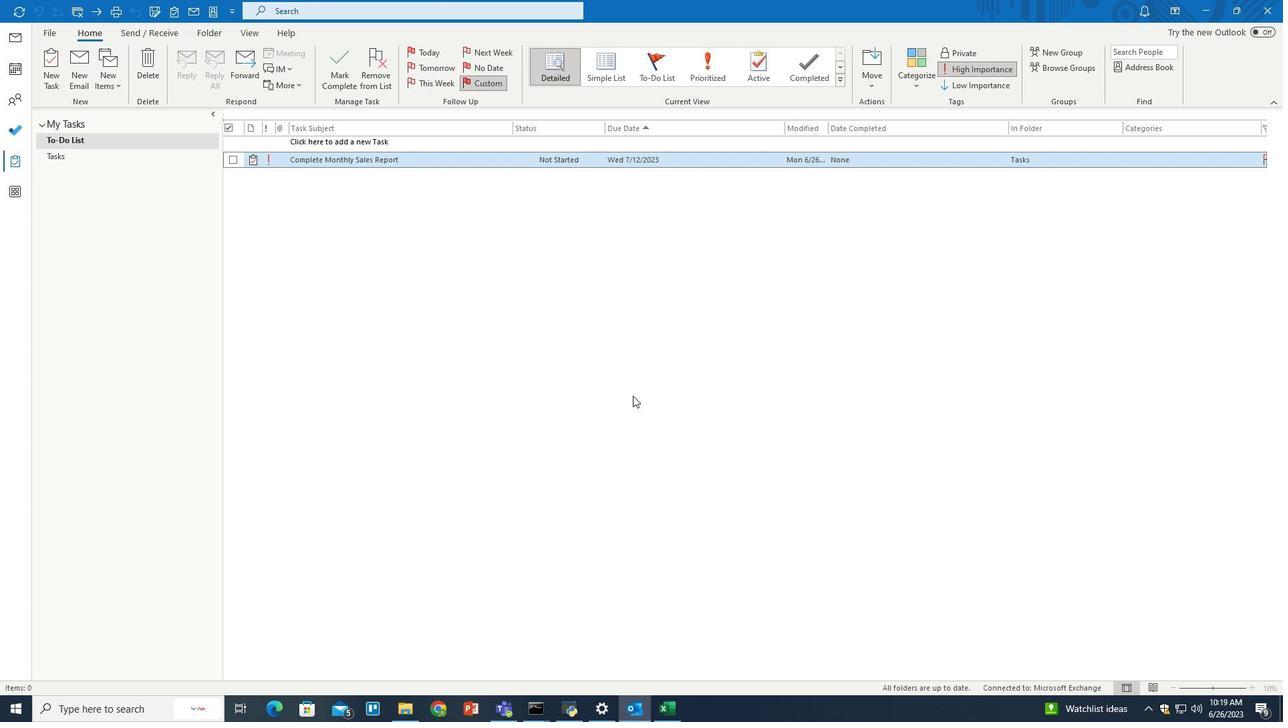 
